 Task: Add Taylor Farms Sweet Kale Chopped Salad to the cart.
Action: Mouse moved to (27, 136)
Screenshot: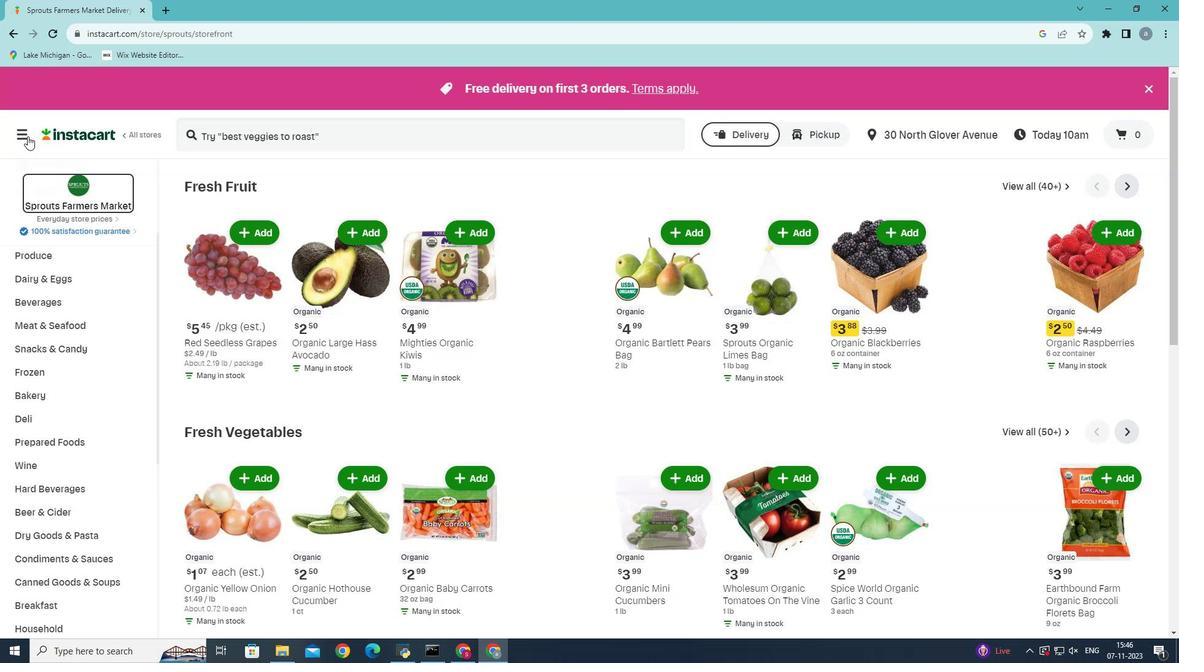 
Action: Mouse pressed left at (27, 136)
Screenshot: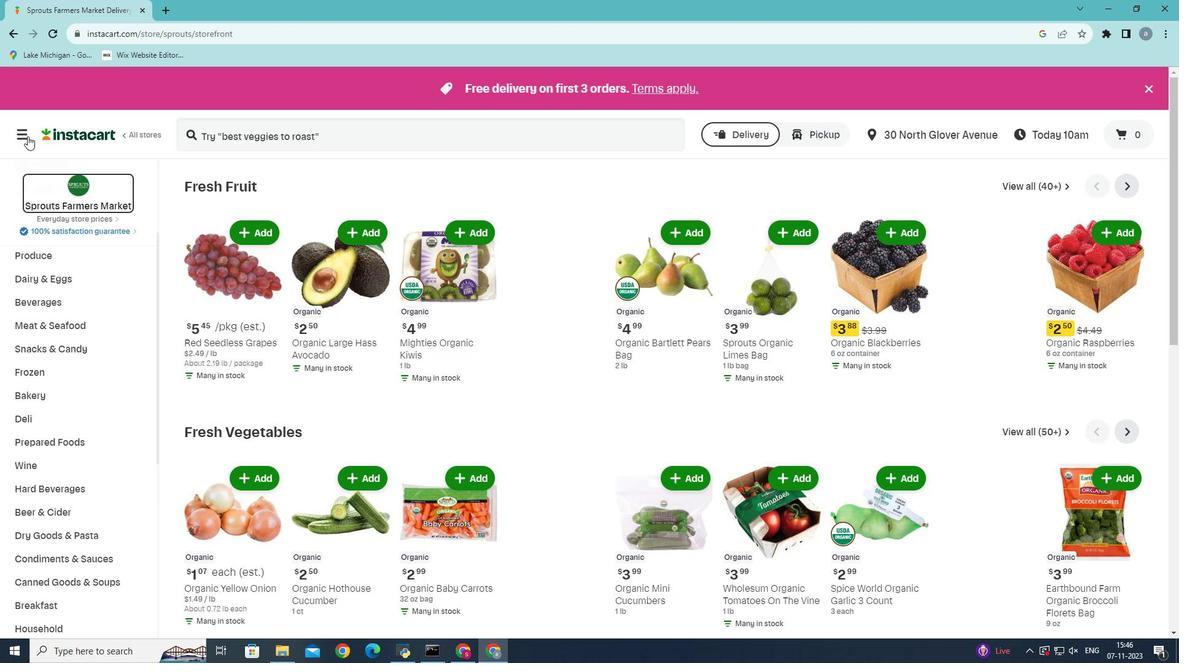 
Action: Mouse moved to (54, 341)
Screenshot: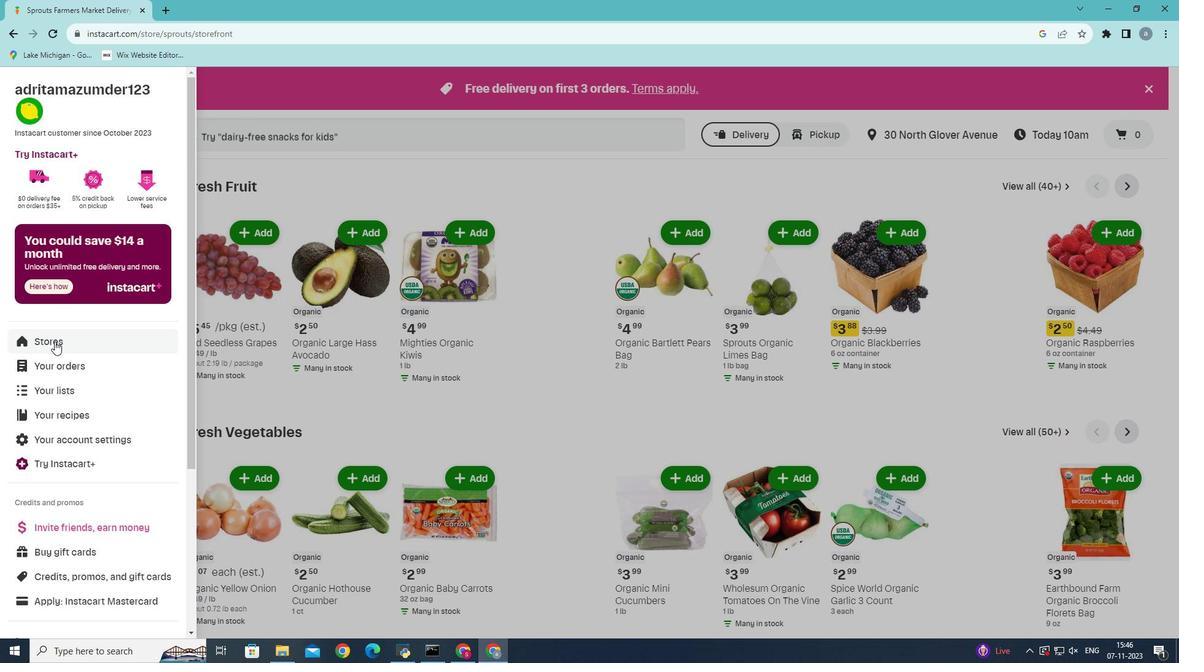 
Action: Mouse pressed left at (54, 341)
Screenshot: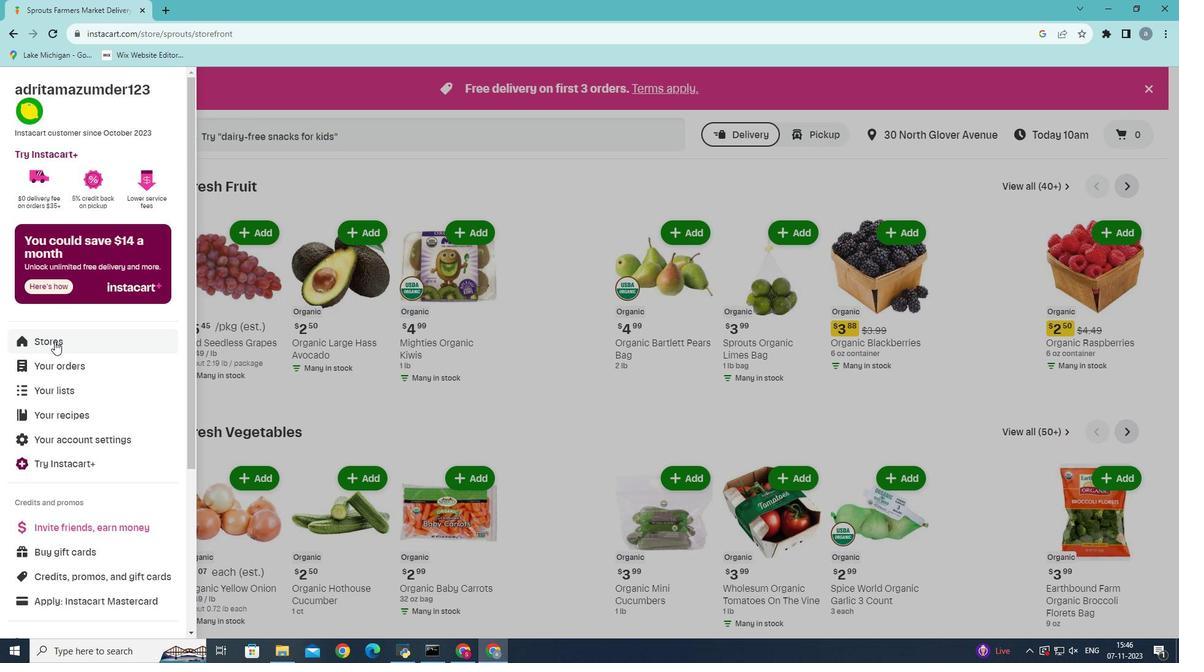 
Action: Mouse moved to (295, 138)
Screenshot: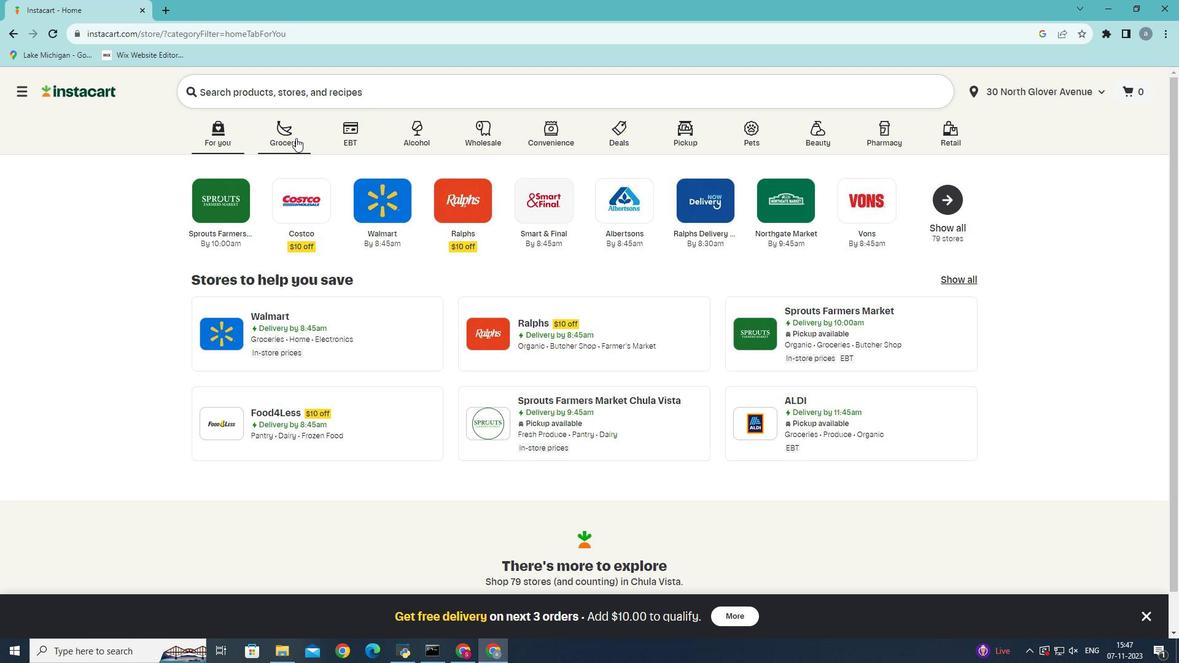
Action: Mouse pressed left at (295, 138)
Screenshot: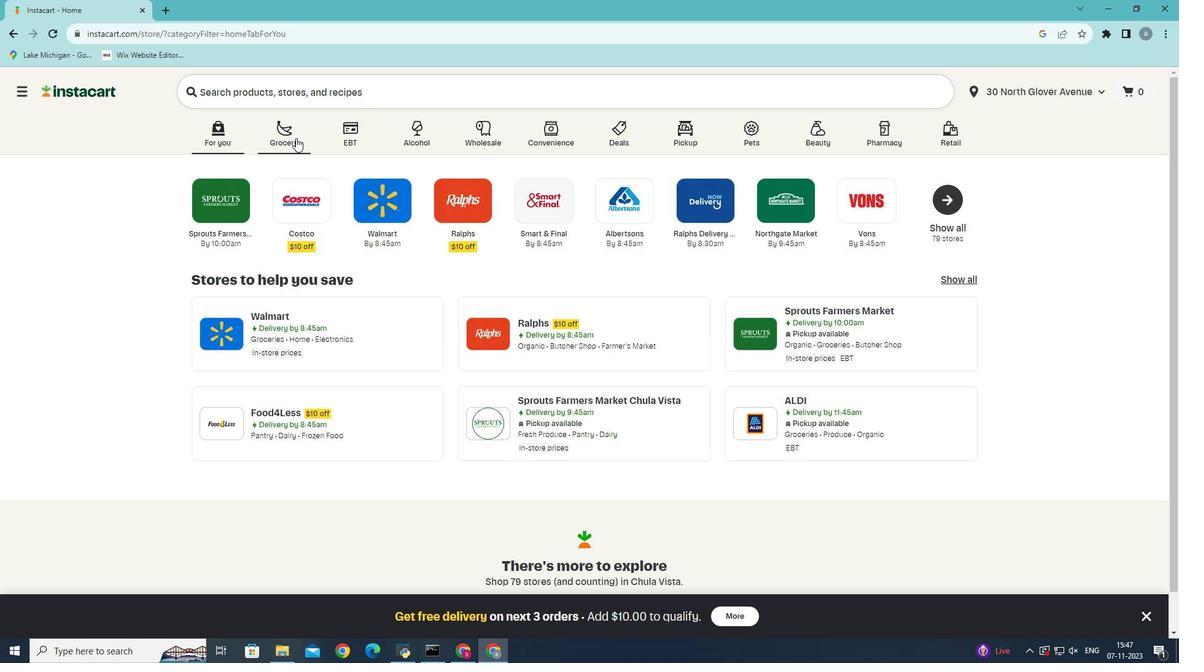 
Action: Mouse moved to (281, 372)
Screenshot: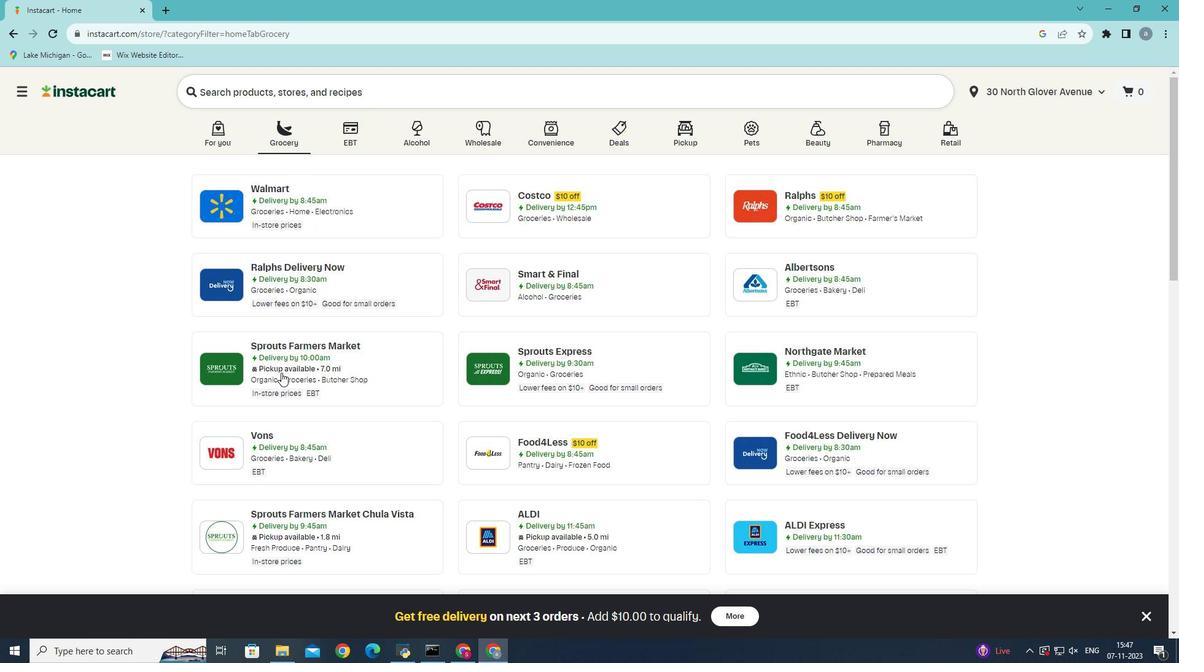 
Action: Mouse pressed left at (281, 372)
Screenshot: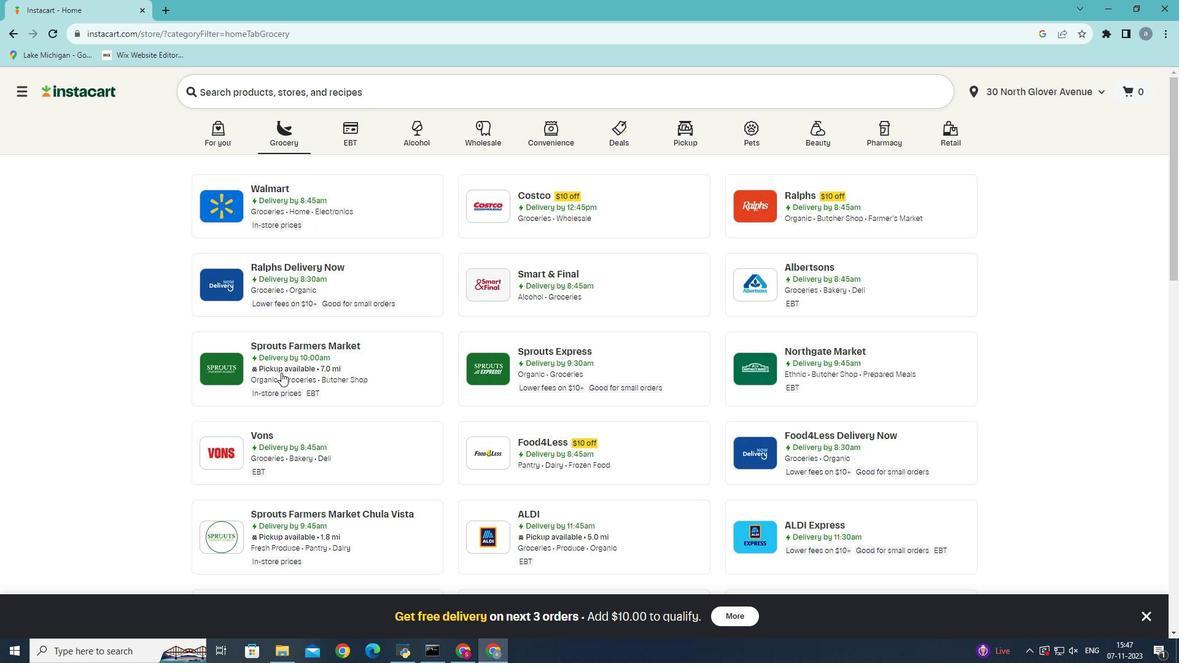 
Action: Mouse moved to (57, 556)
Screenshot: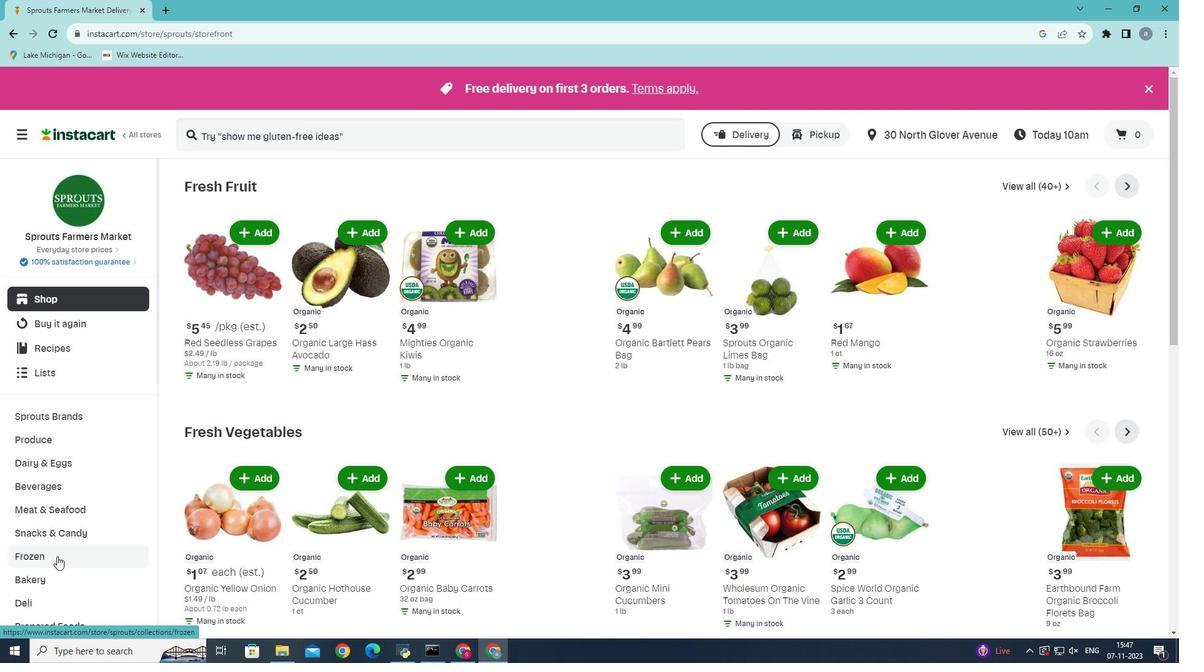 
Action: Mouse scrolled (57, 555) with delta (0, 0)
Screenshot: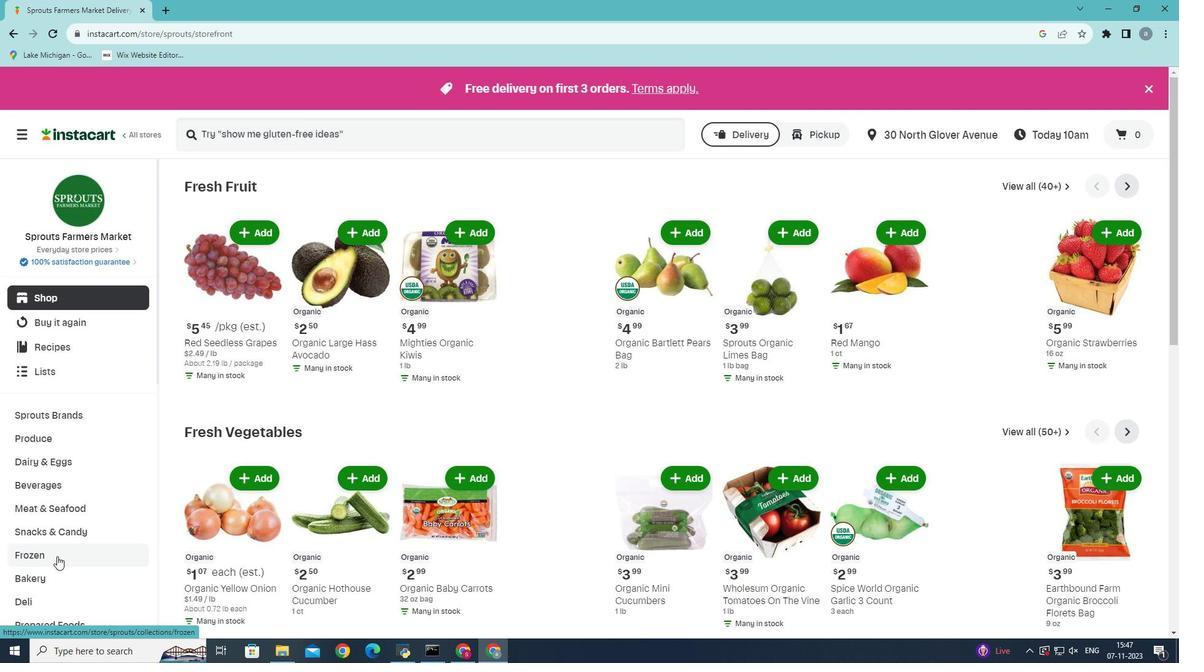 
Action: Mouse scrolled (57, 555) with delta (0, 0)
Screenshot: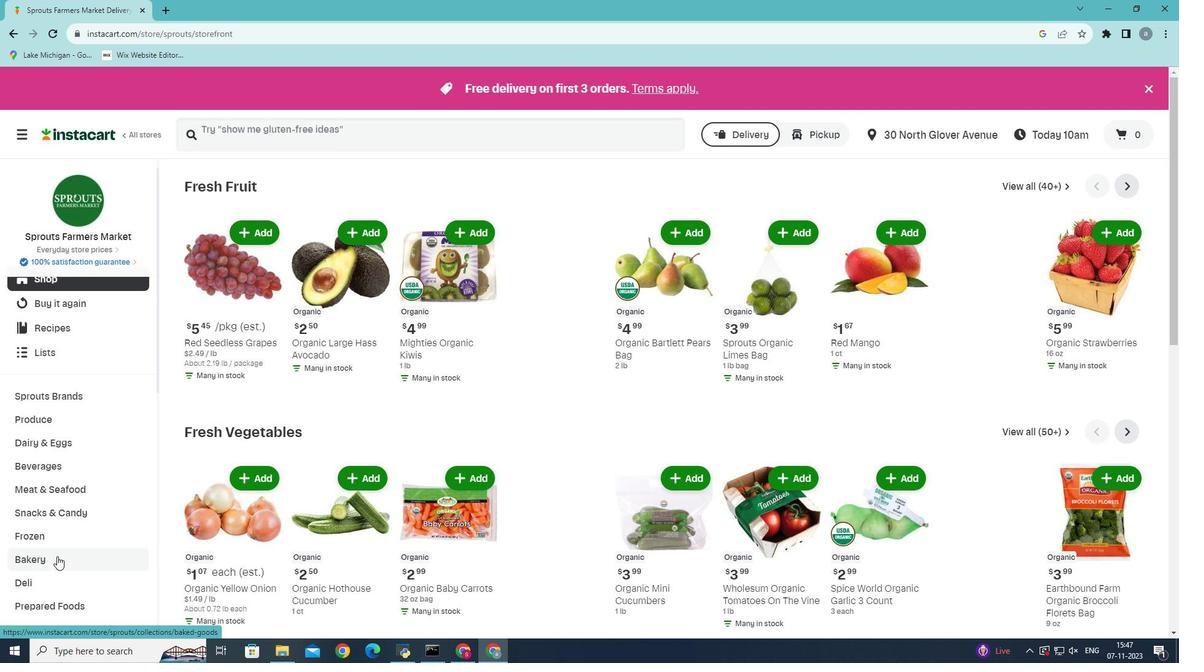 
Action: Mouse moved to (35, 501)
Screenshot: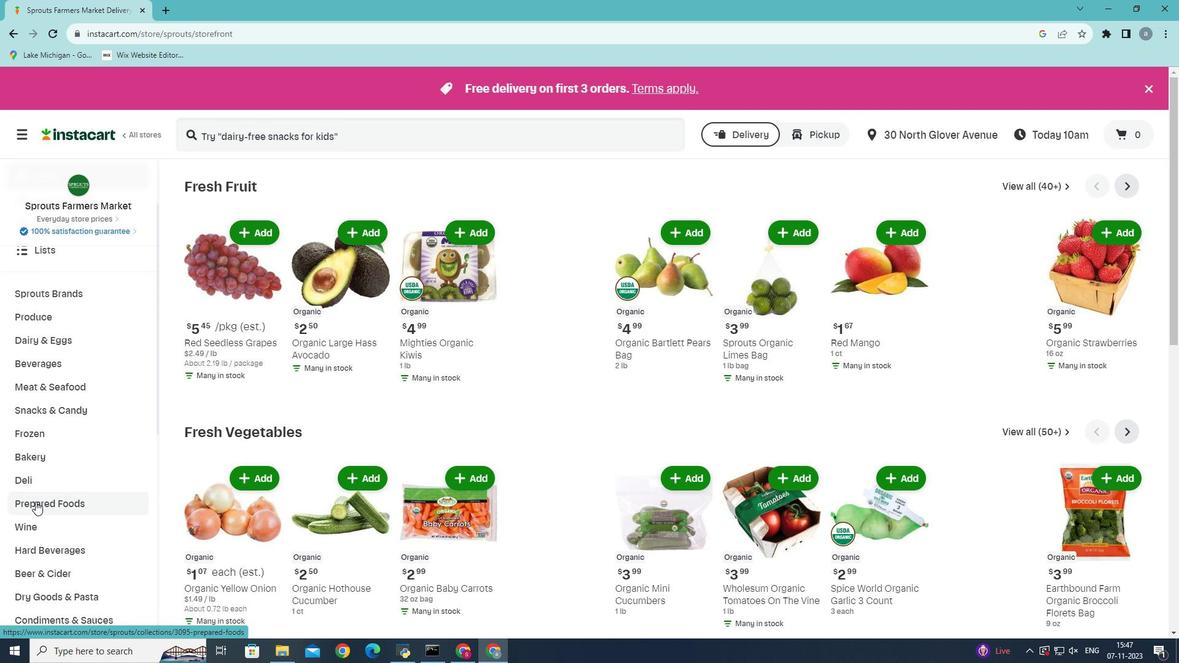 
Action: Mouse pressed left at (35, 501)
Screenshot: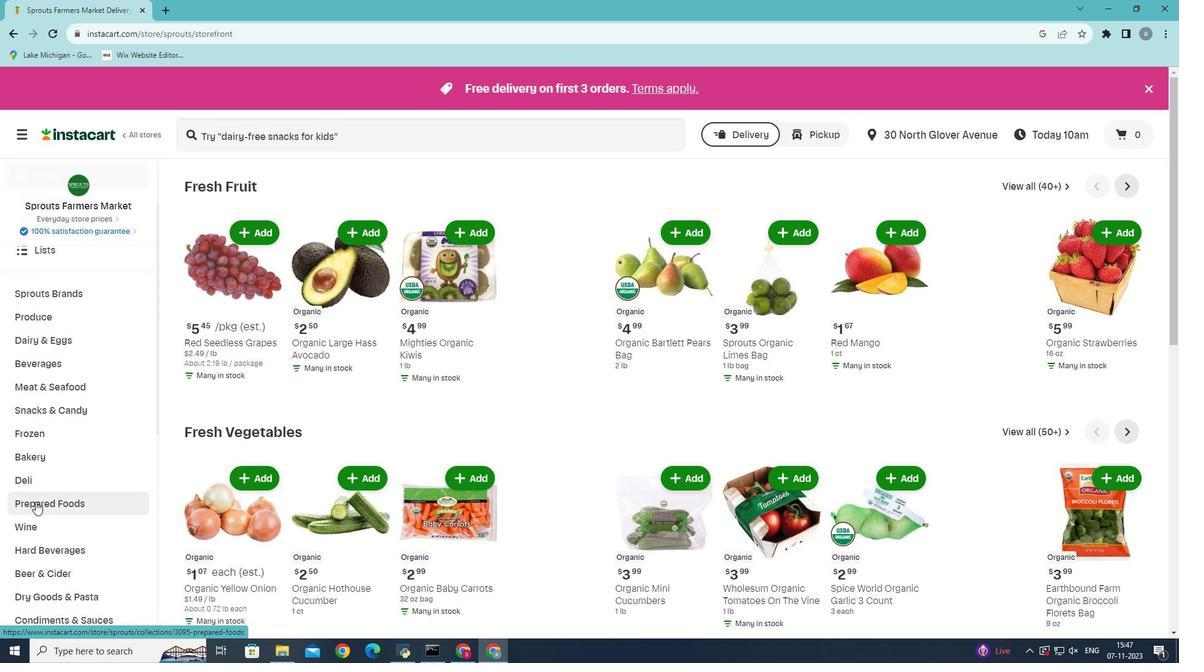 
Action: Mouse moved to (663, 211)
Screenshot: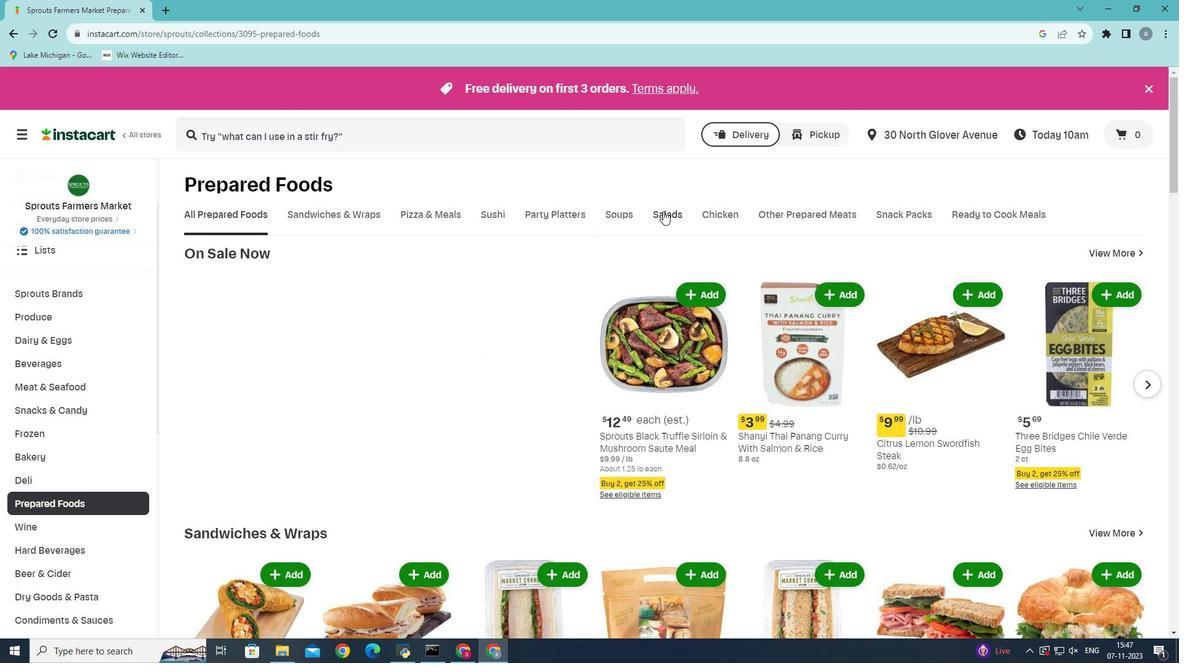 
Action: Mouse pressed left at (663, 211)
Screenshot: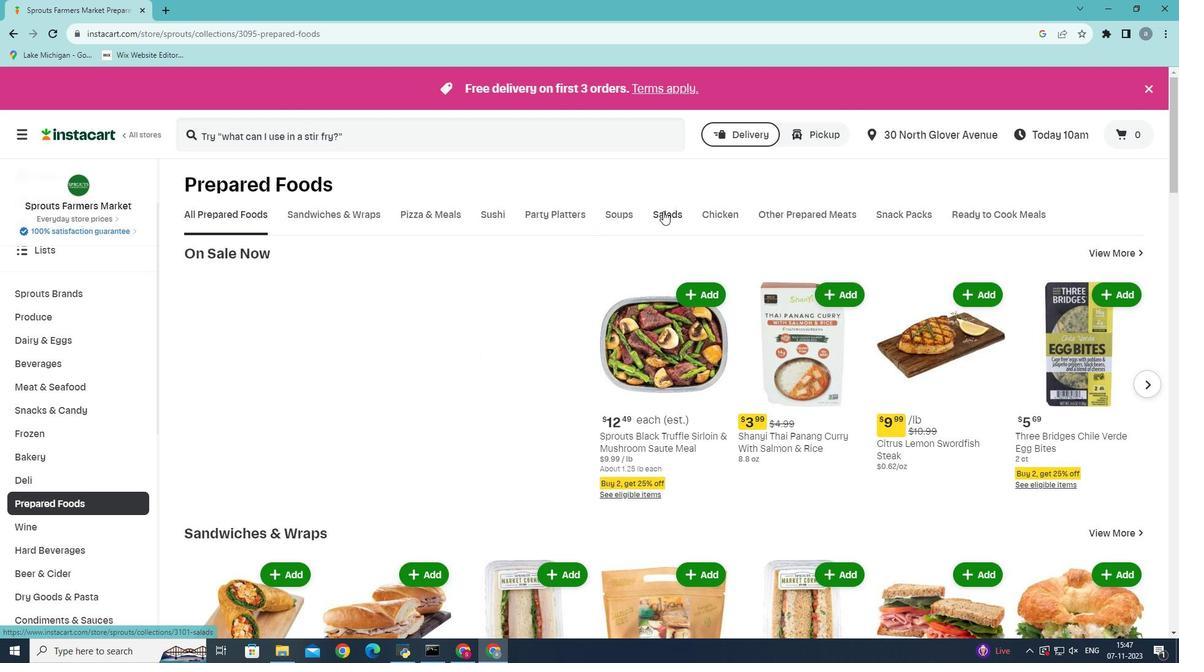 
Action: Mouse moved to (488, 277)
Screenshot: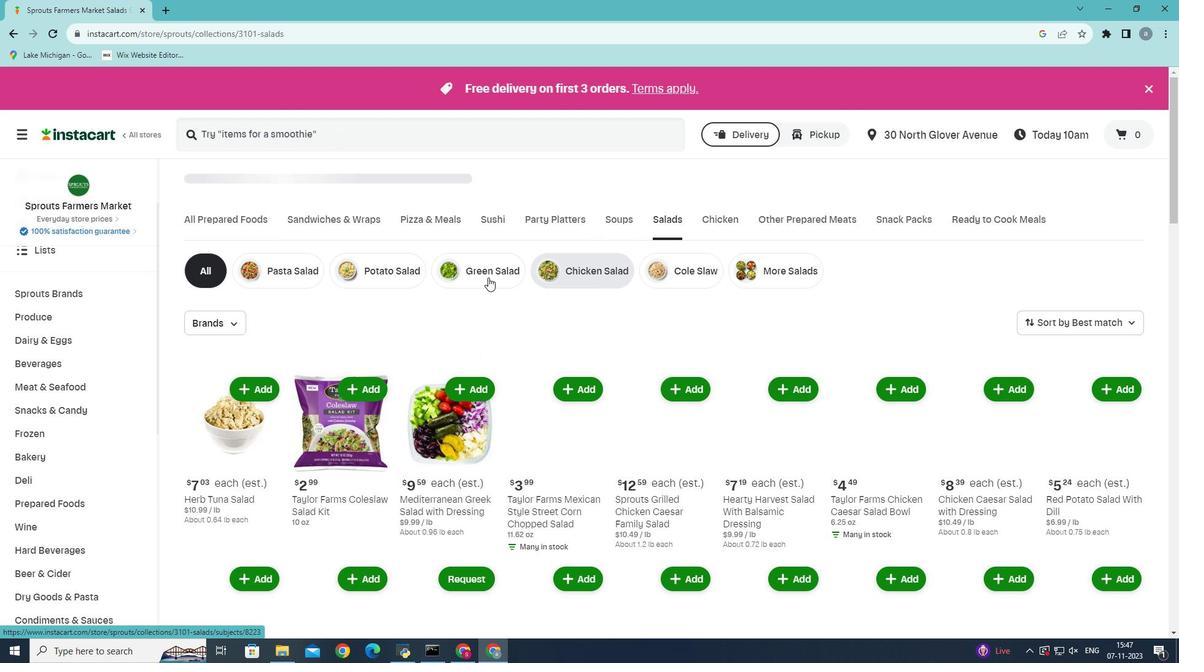 
Action: Mouse pressed left at (488, 277)
Screenshot: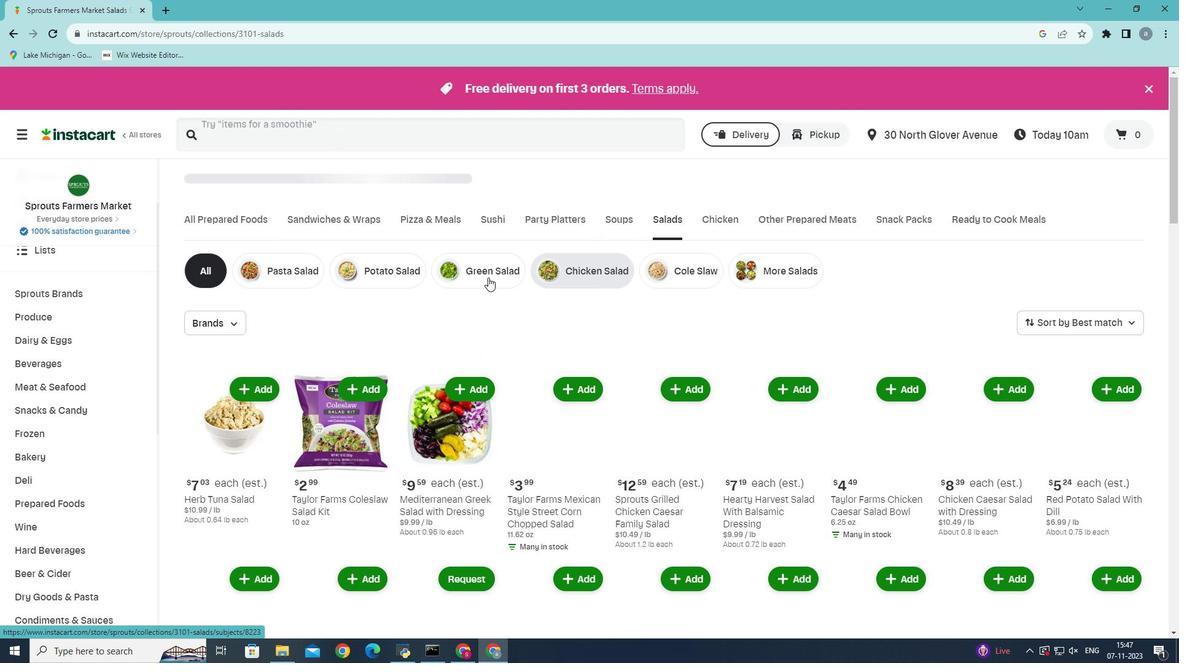 
Action: Mouse moved to (254, 141)
Screenshot: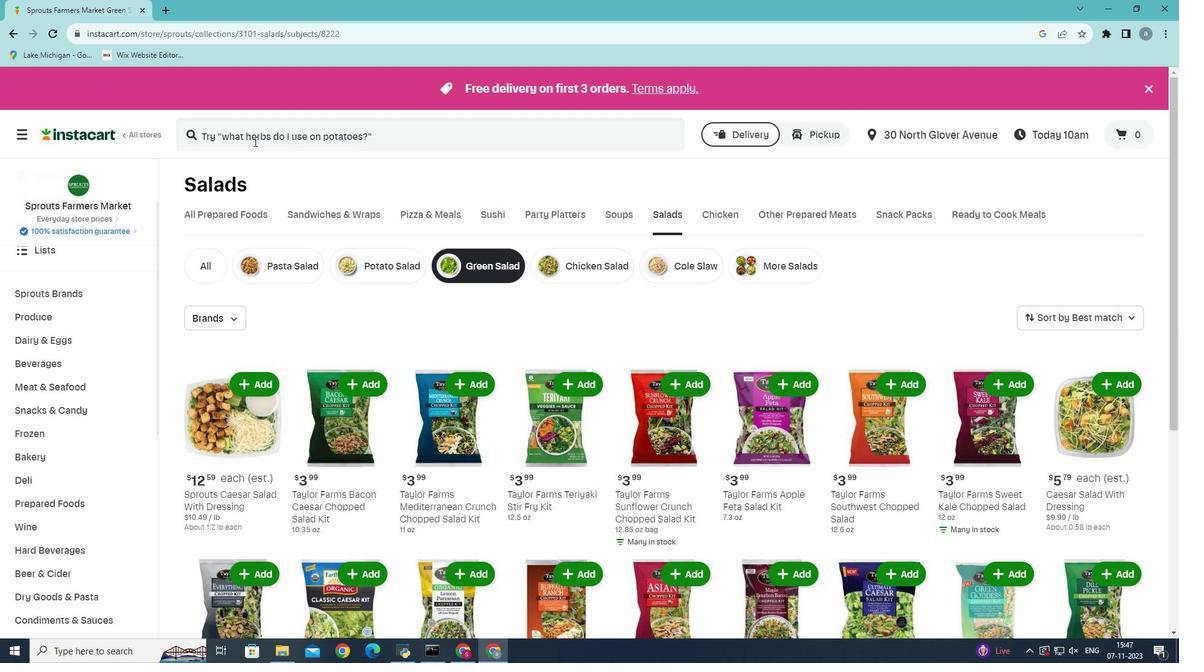 
Action: Mouse pressed left at (254, 141)
Screenshot: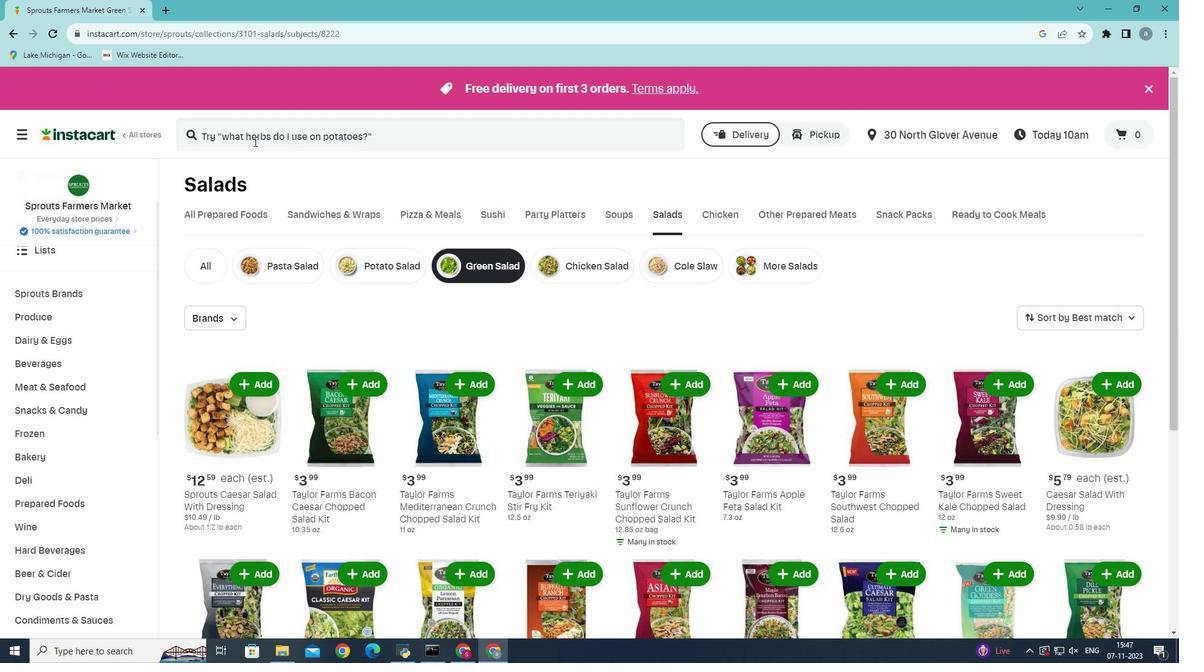 
Action: Key pressed <Key.shift><Key.shift><Key.shift><Key.shift><Key.shift>Taylor<Key.space>fae<Key.backspace>rms<Key.space>sweet<Key.space>kale<Key.space>chopped<Key.space>salad<Key.enter>
Screenshot: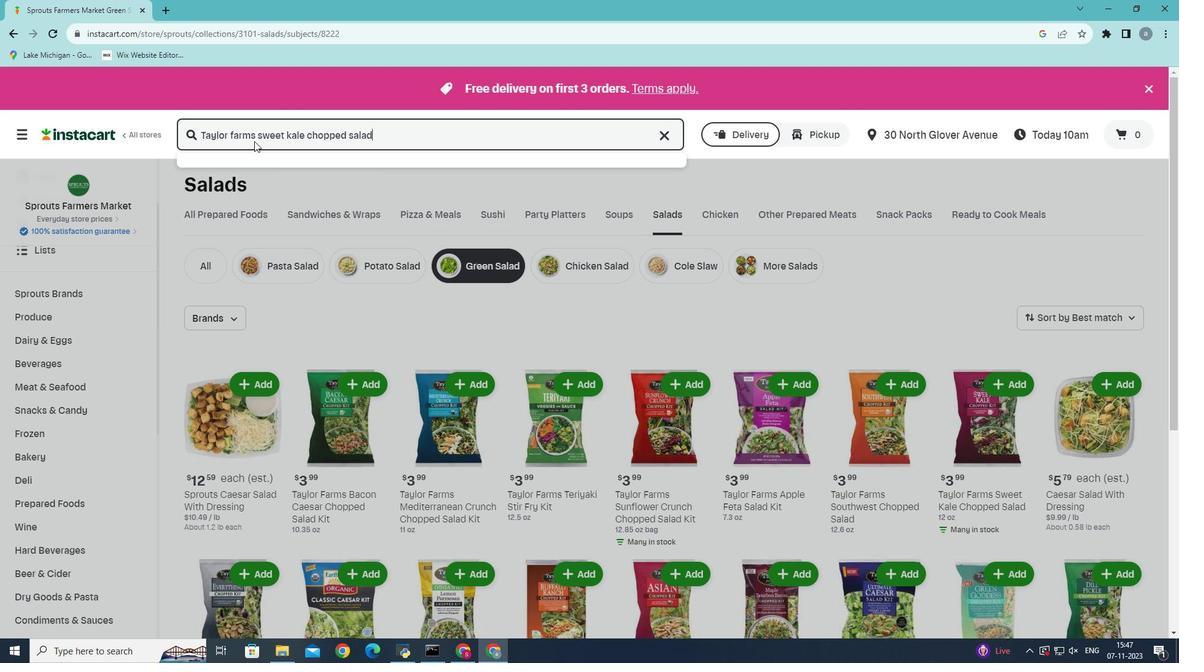 
Action: Mouse moved to (322, 266)
Screenshot: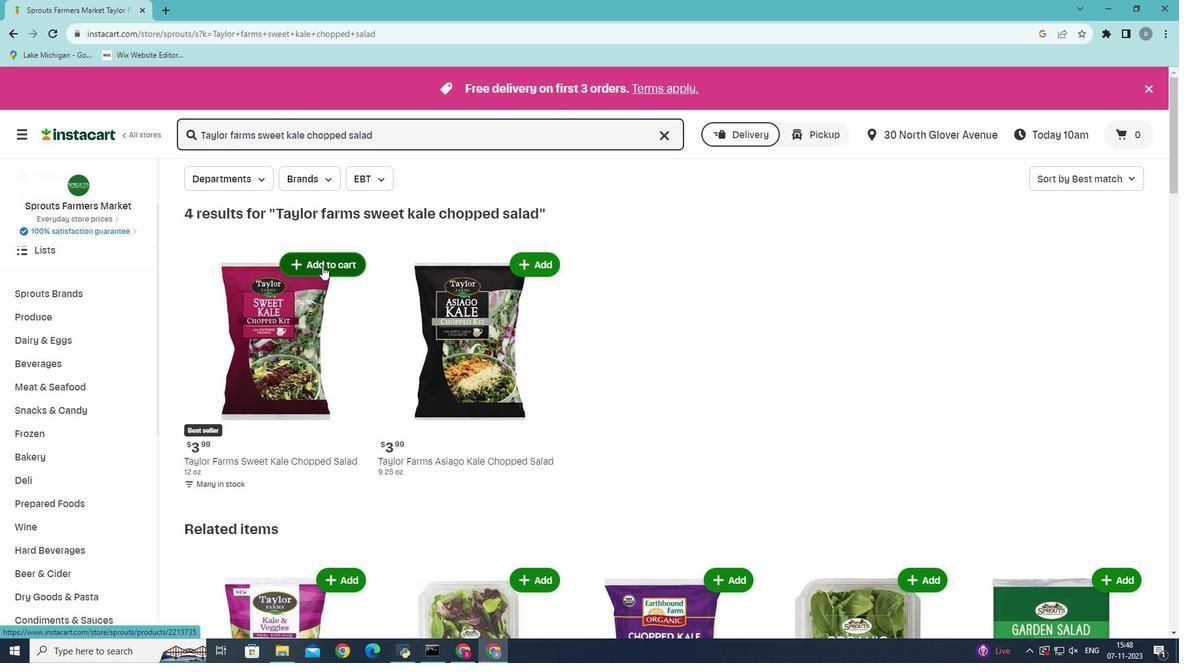 
Action: Mouse pressed left at (322, 266)
Screenshot: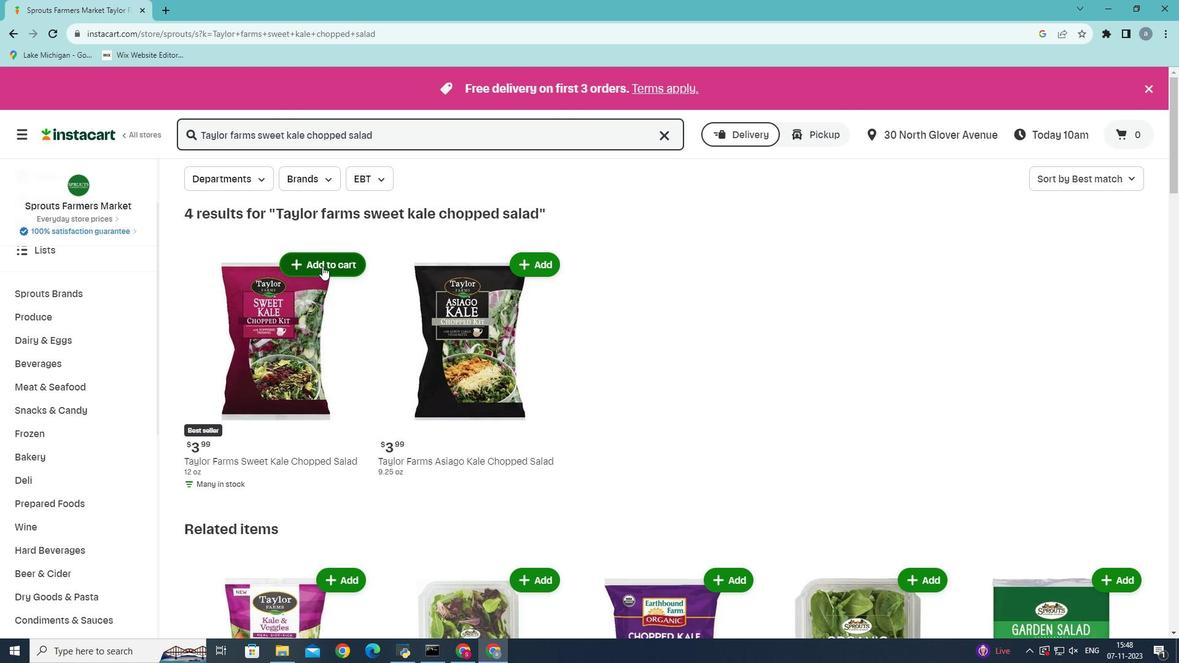 
Action: Mouse moved to (295, 289)
Screenshot: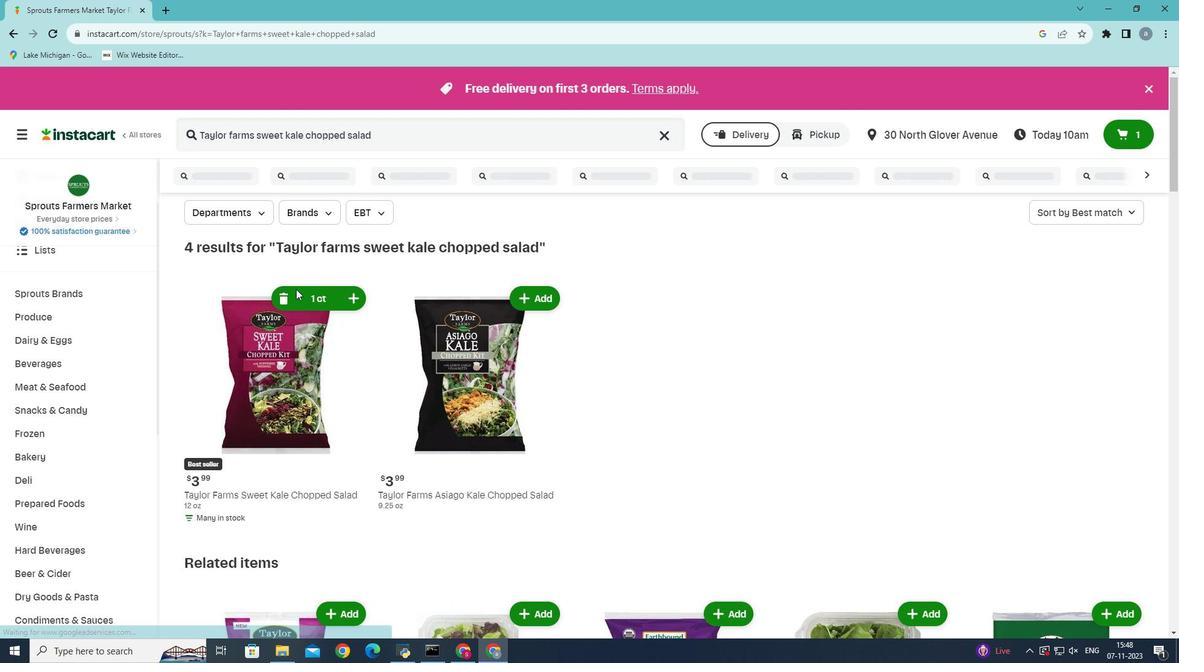 
